 Task: Change the configuration of the roadmap layout of the mark's project to sort by "Repository" in ascending order.
Action: Mouse moved to (234, 147)
Screenshot: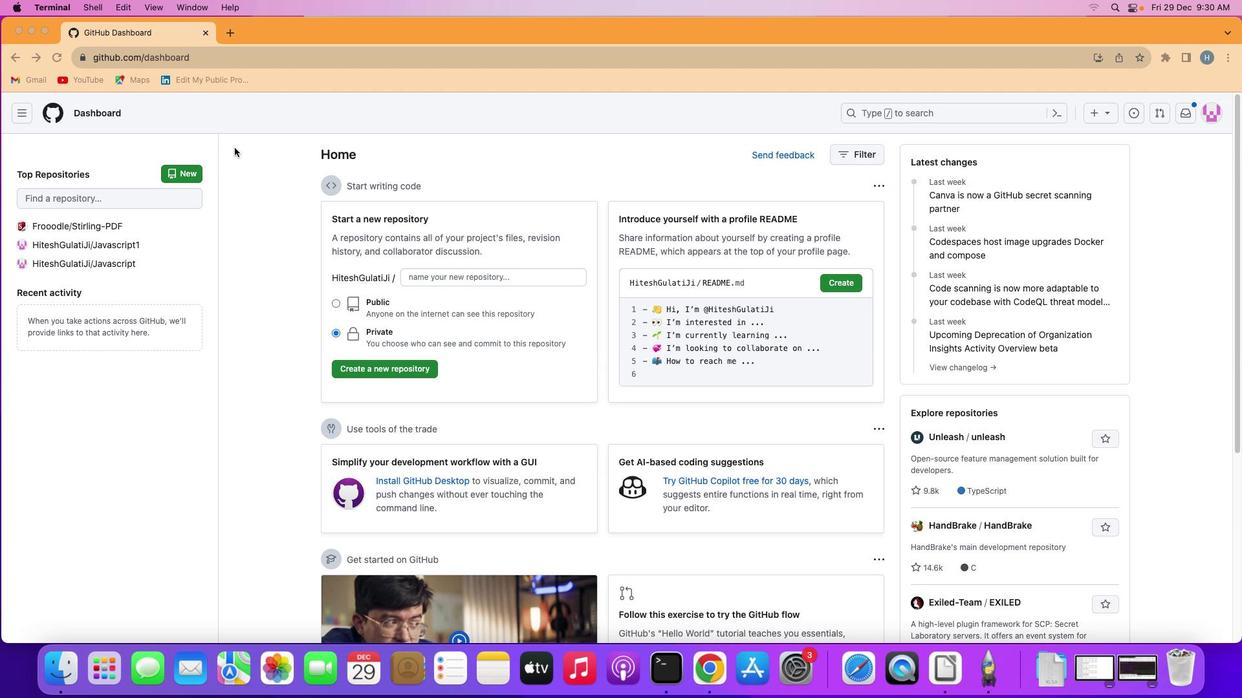 
Action: Mouse pressed left at (234, 147)
Screenshot: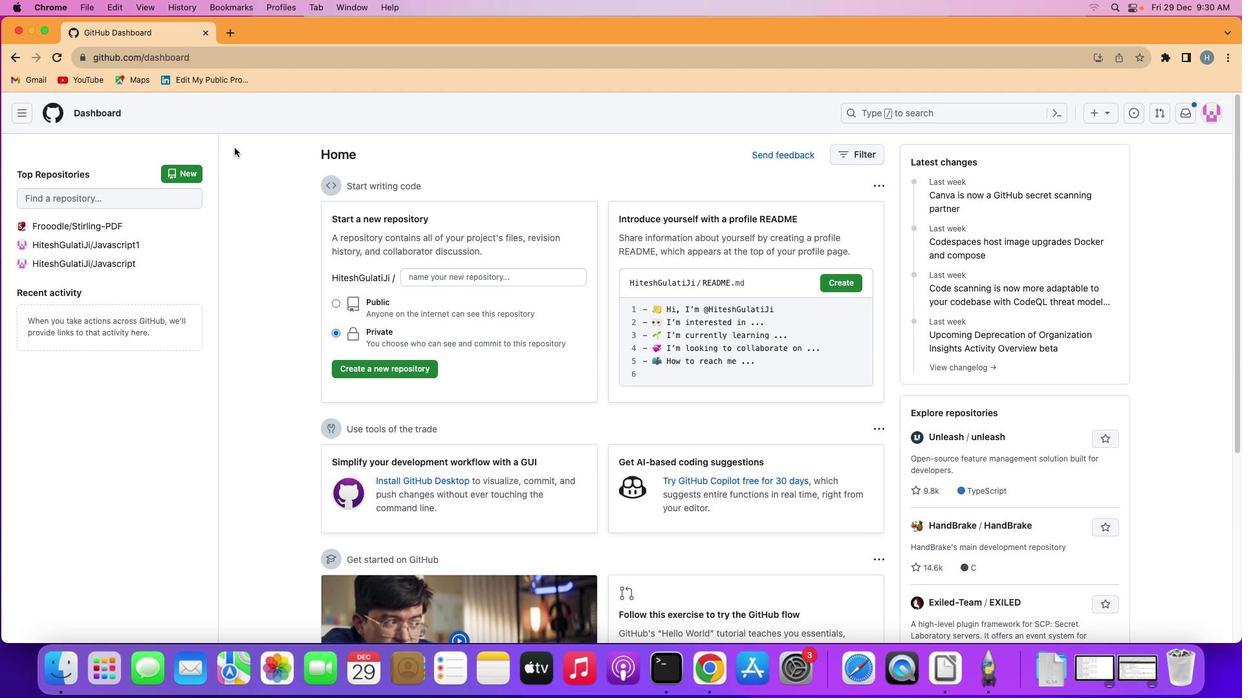 
Action: Mouse moved to (21, 109)
Screenshot: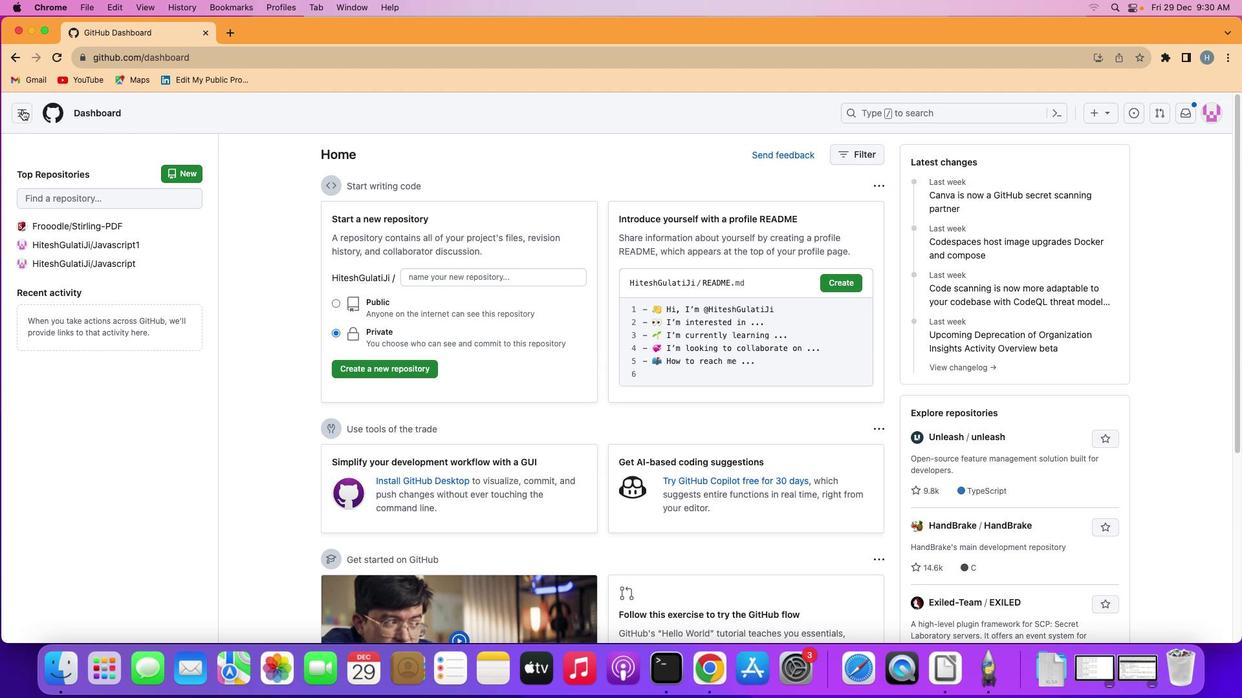 
Action: Mouse pressed left at (21, 109)
Screenshot: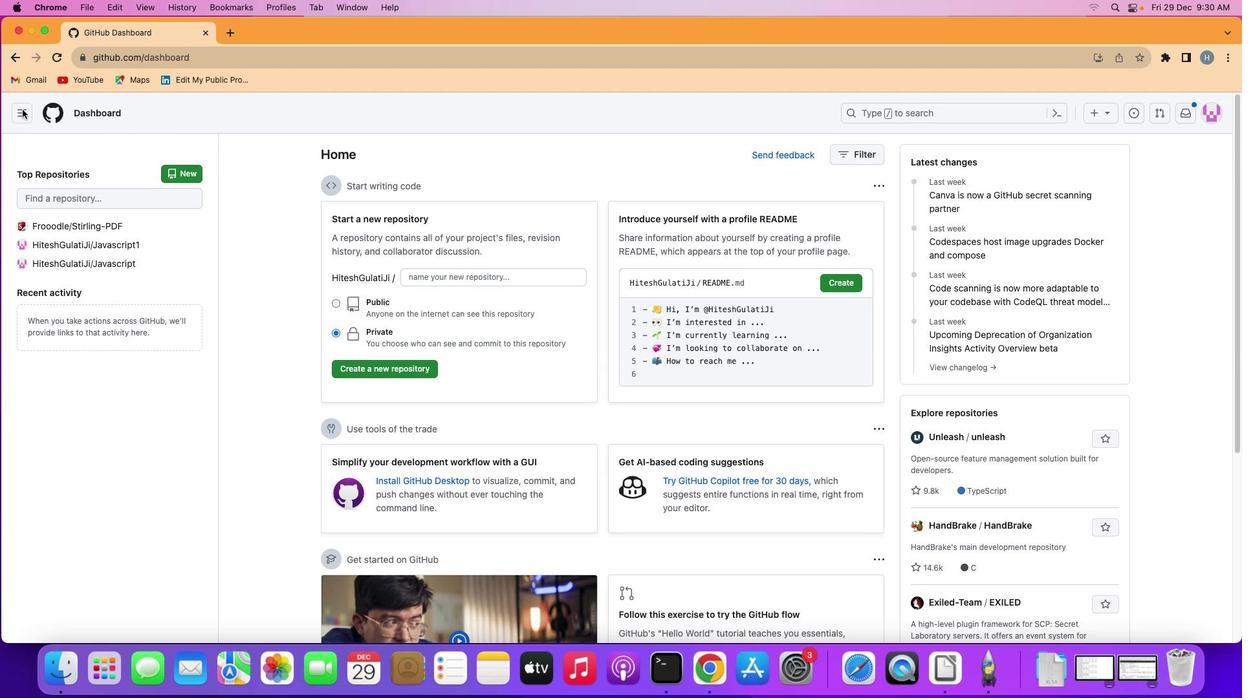
Action: Mouse moved to (71, 203)
Screenshot: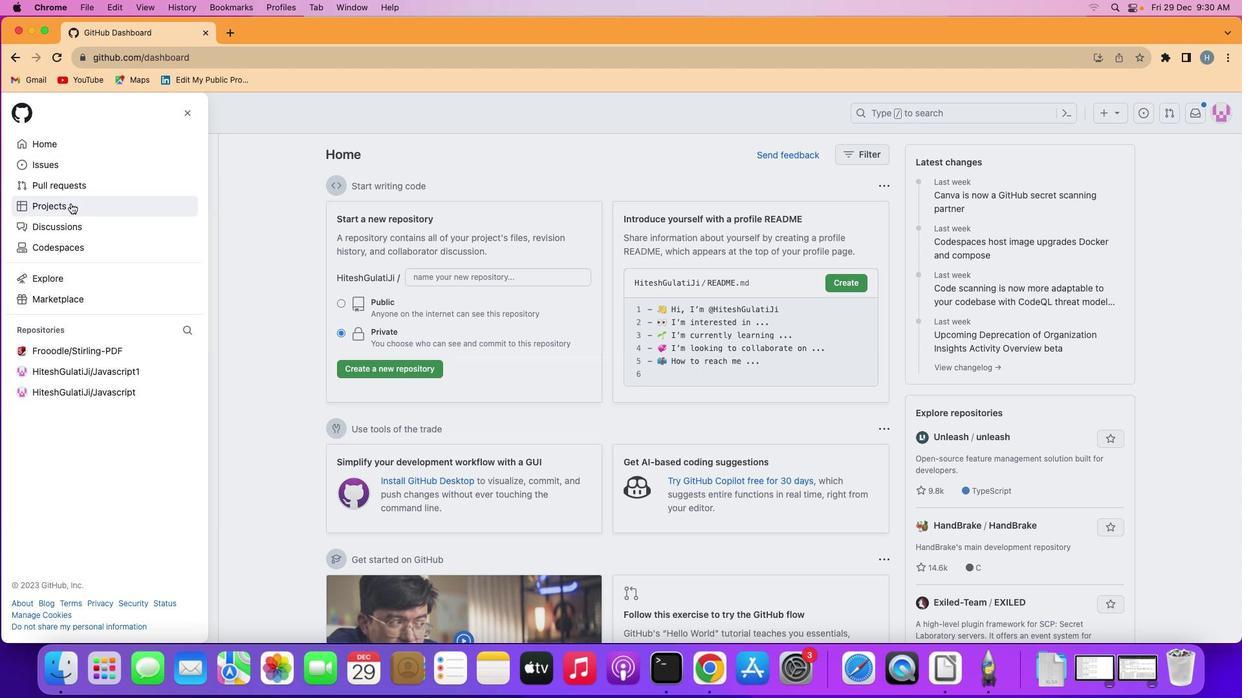 
Action: Mouse pressed left at (71, 203)
Screenshot: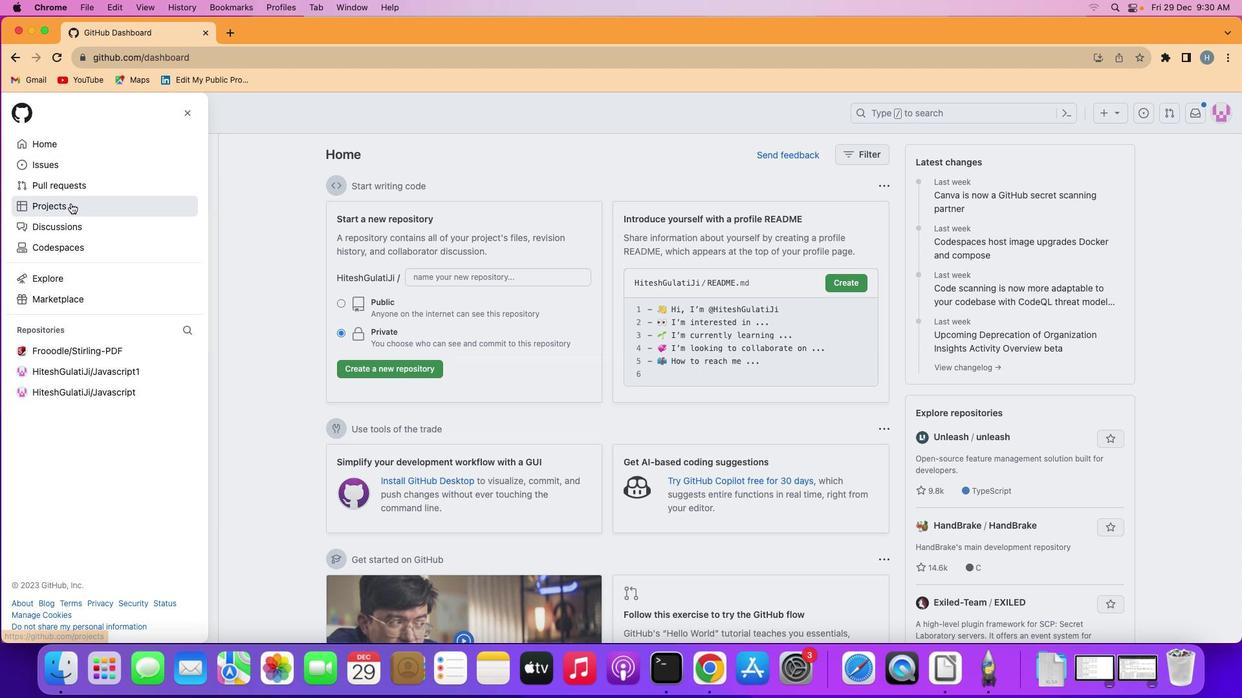 
Action: Mouse moved to (471, 232)
Screenshot: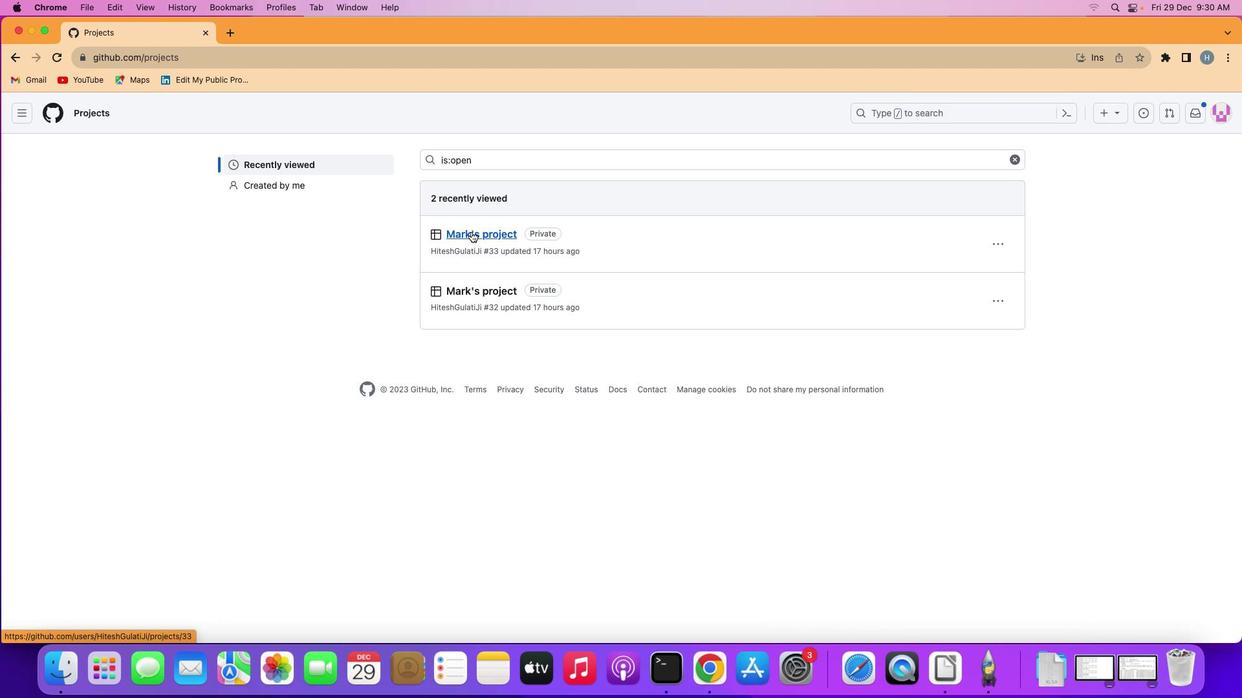 
Action: Mouse pressed left at (471, 232)
Screenshot: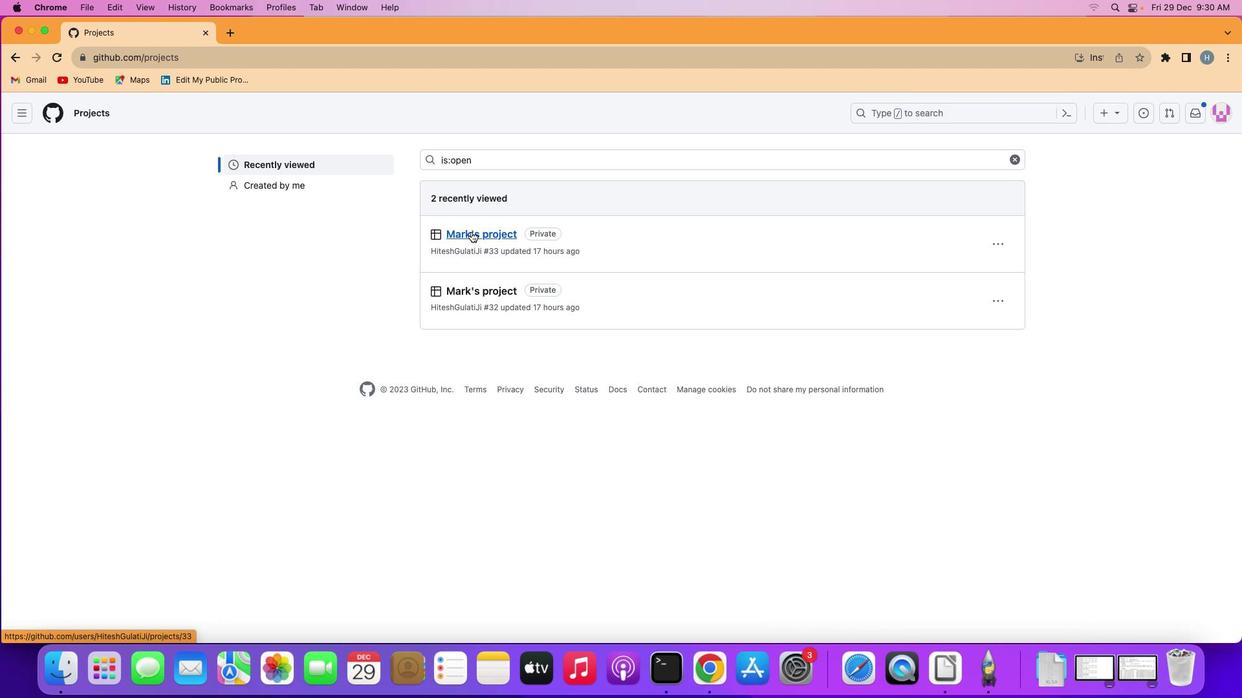 
Action: Mouse moved to (86, 175)
Screenshot: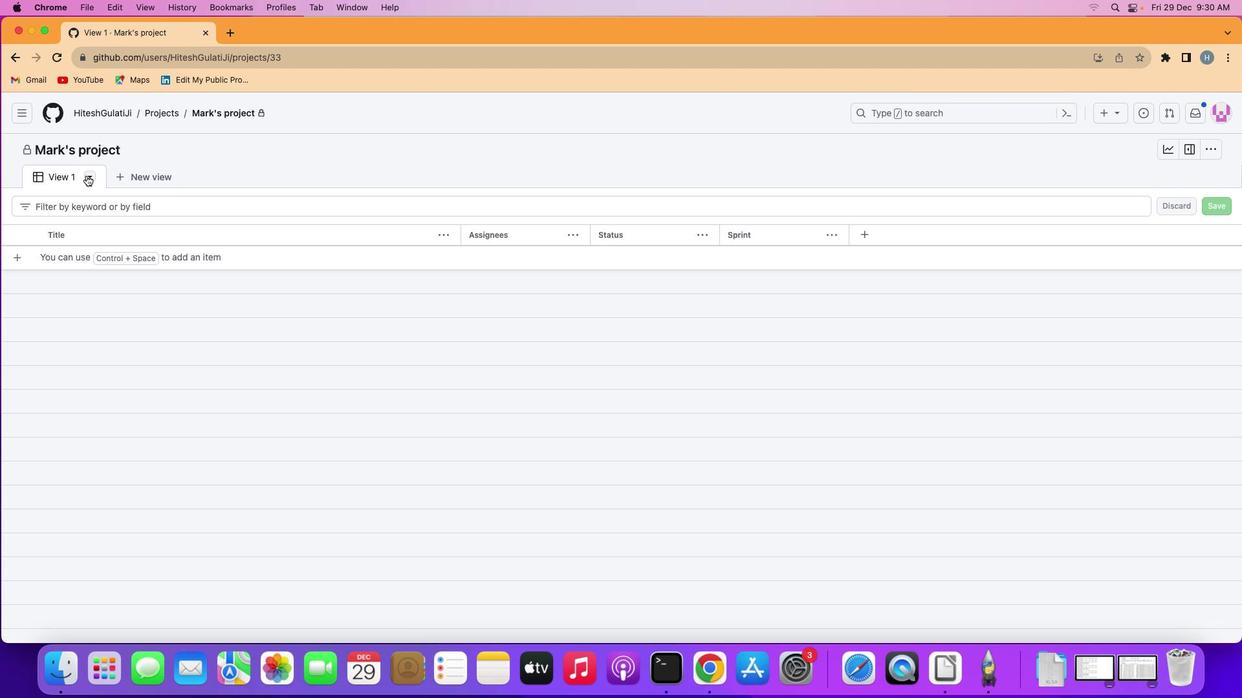 
Action: Mouse pressed left at (86, 175)
Screenshot: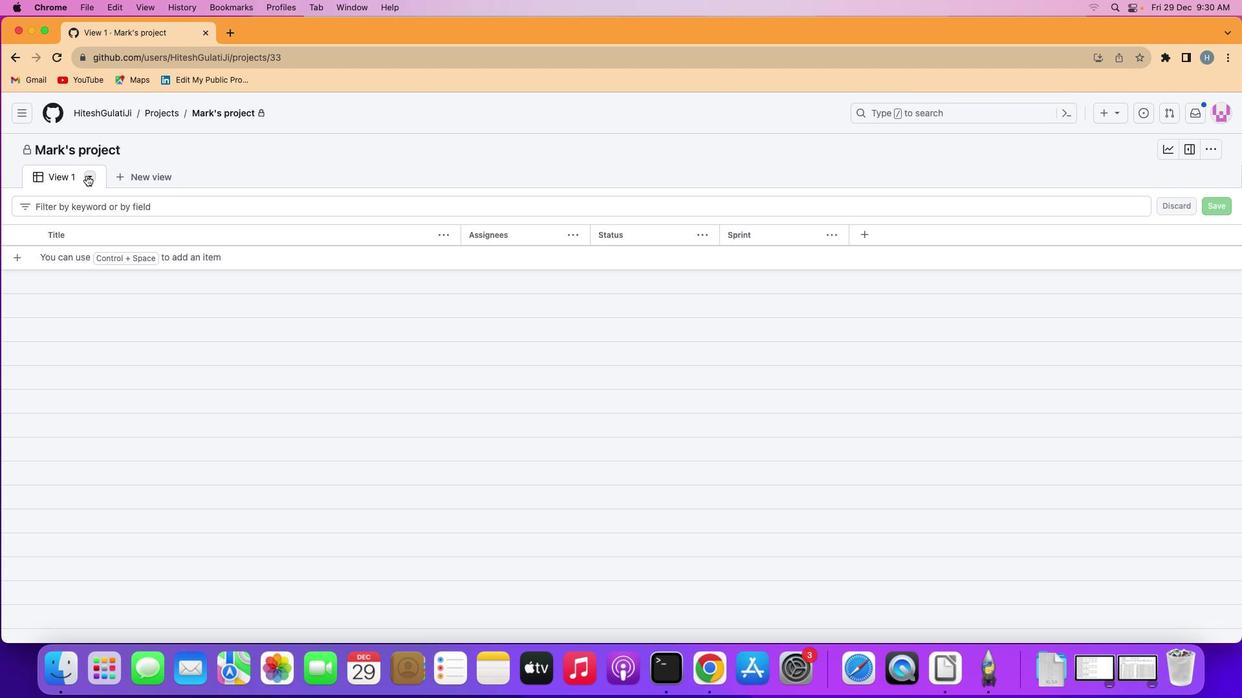 
Action: Mouse moved to (251, 220)
Screenshot: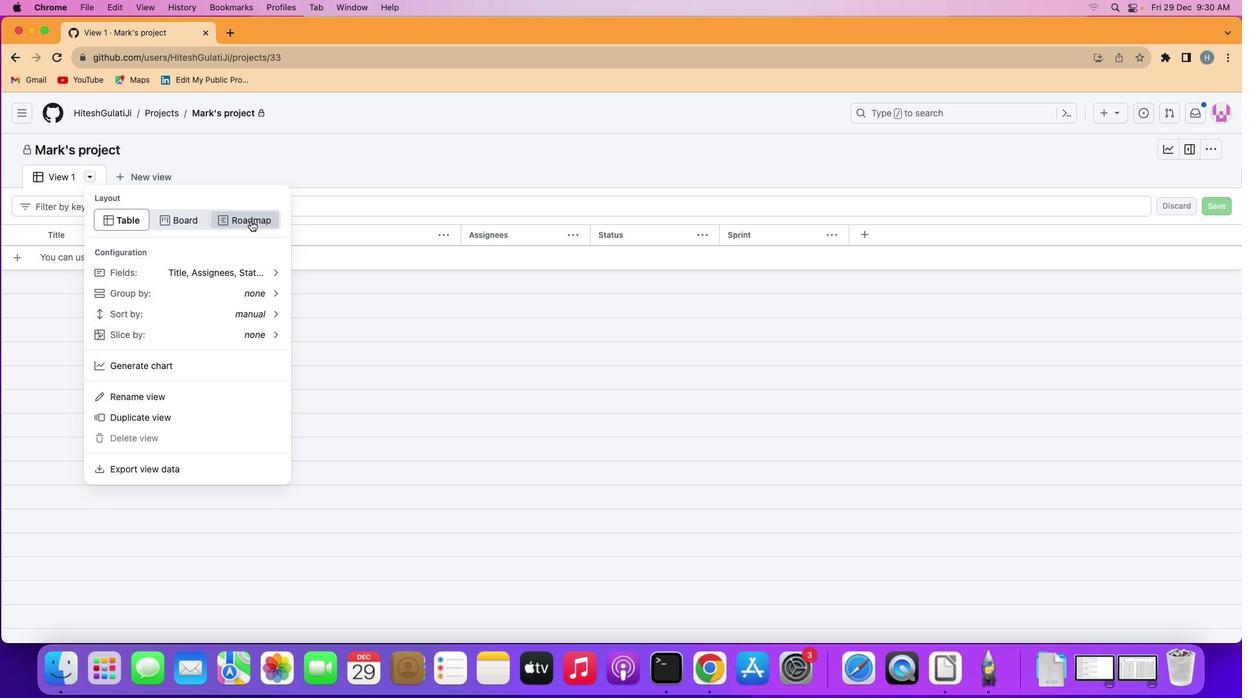 
Action: Mouse pressed left at (251, 220)
Screenshot: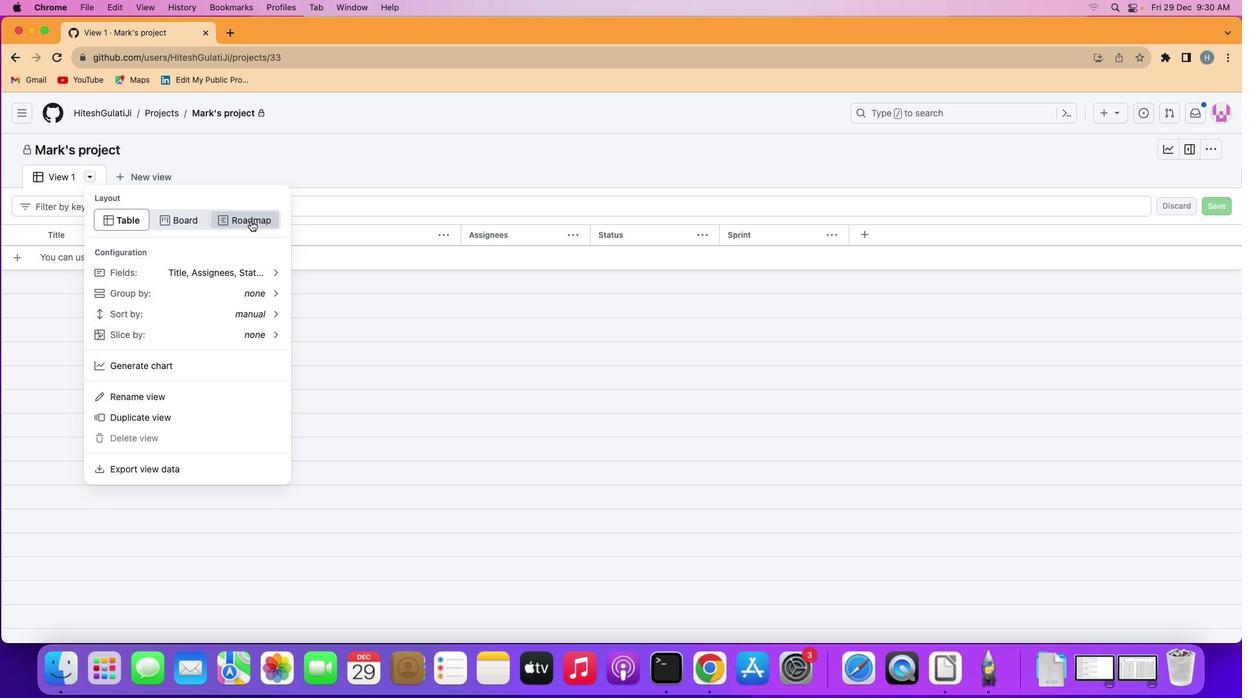 
Action: Mouse moved to (89, 174)
Screenshot: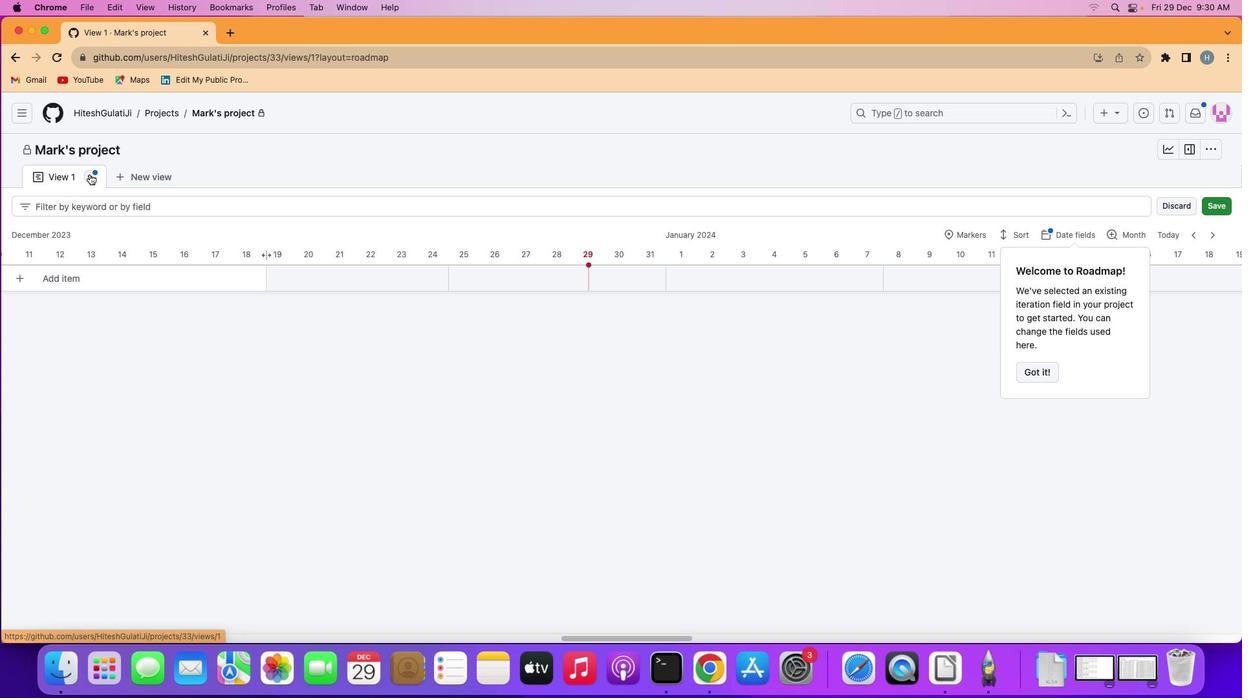 
Action: Mouse pressed left at (89, 174)
Screenshot: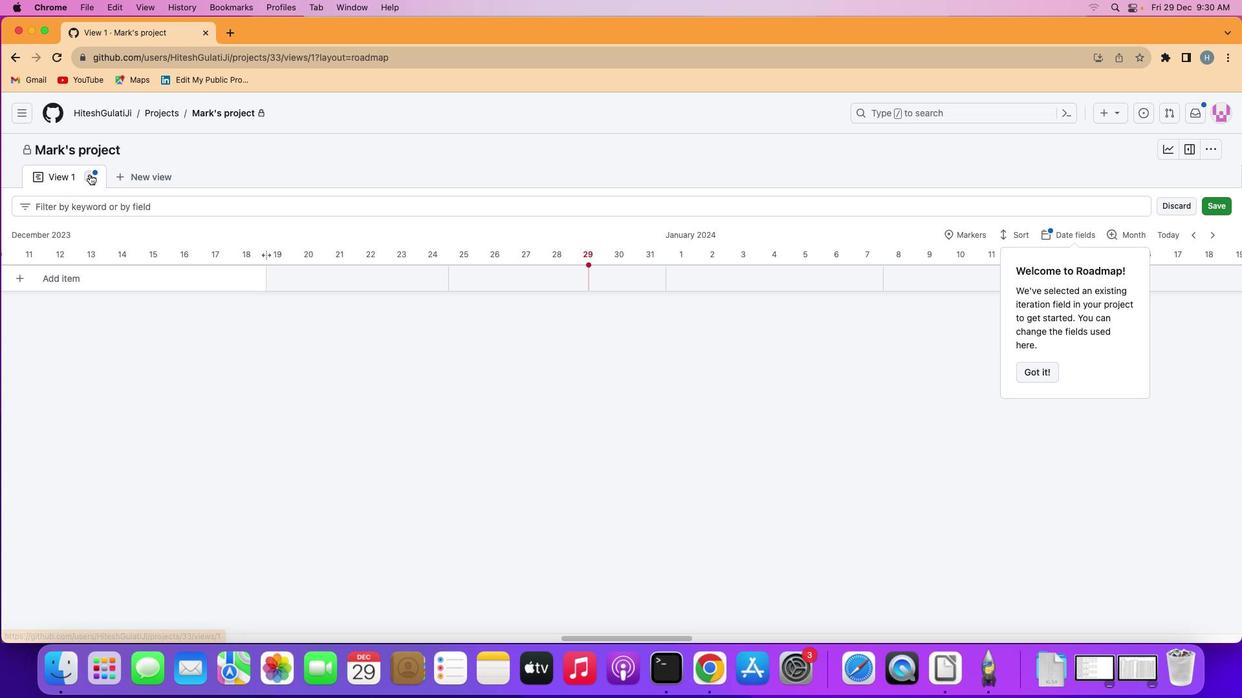 
Action: Mouse moved to (155, 313)
Screenshot: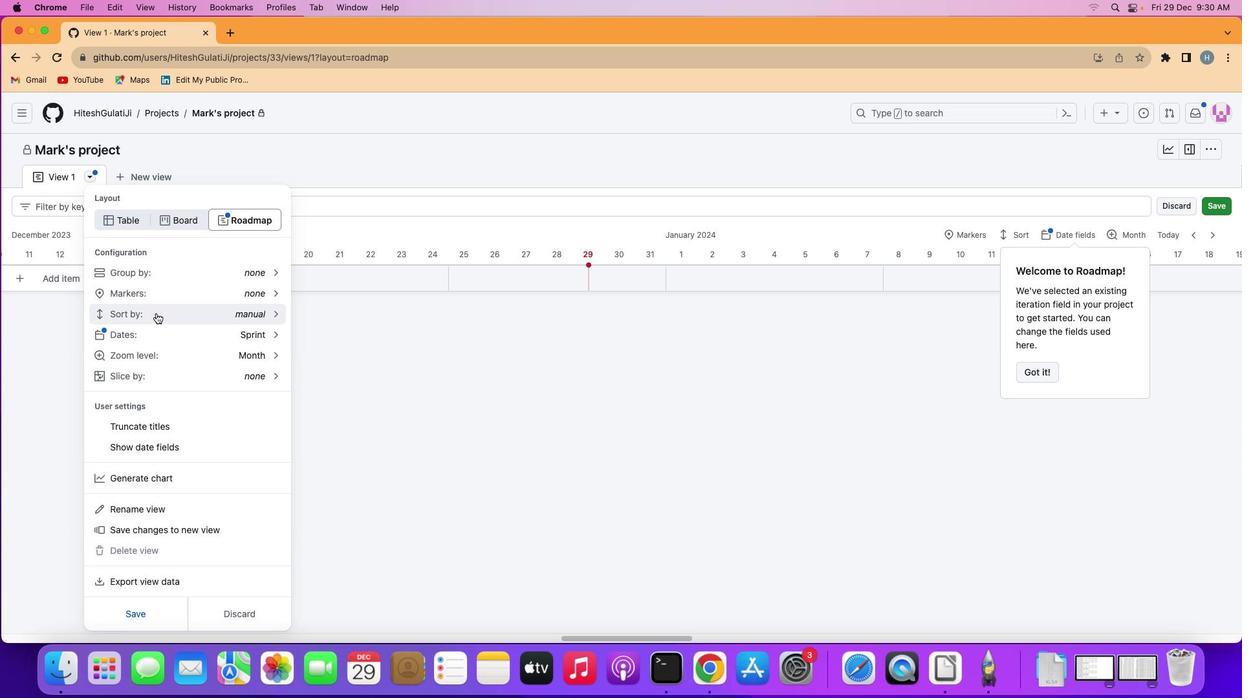 
Action: Mouse pressed left at (155, 313)
Screenshot: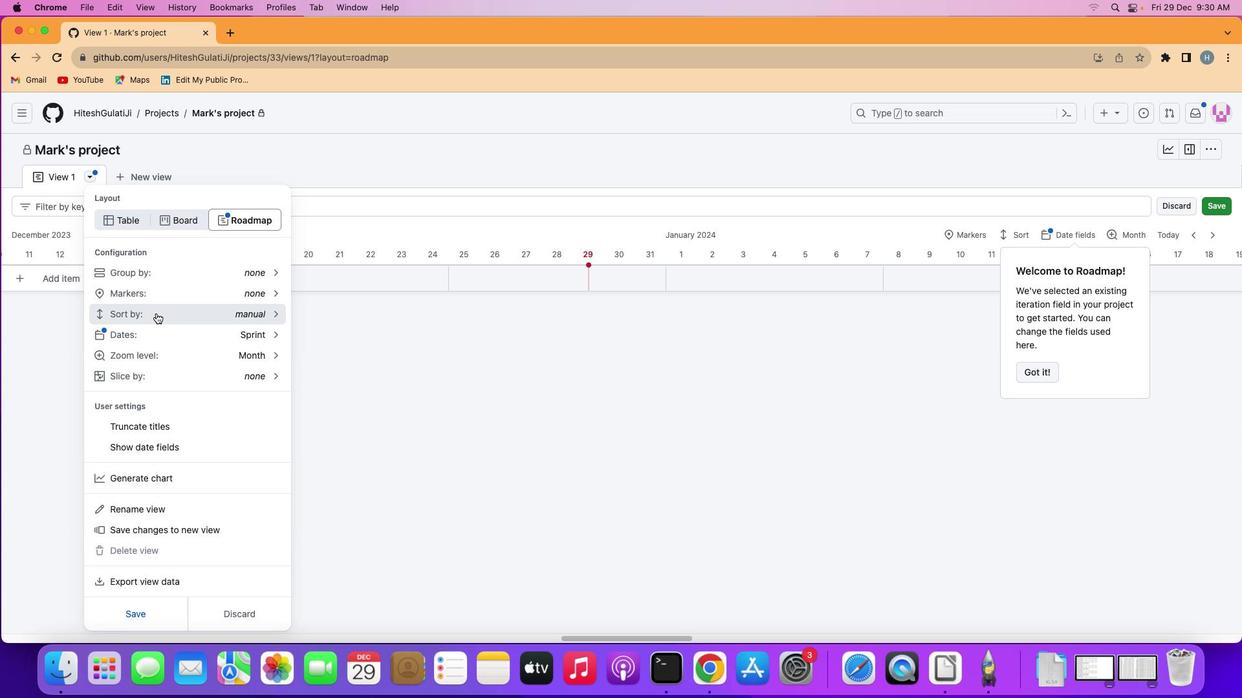 
Action: Mouse moved to (167, 364)
Screenshot: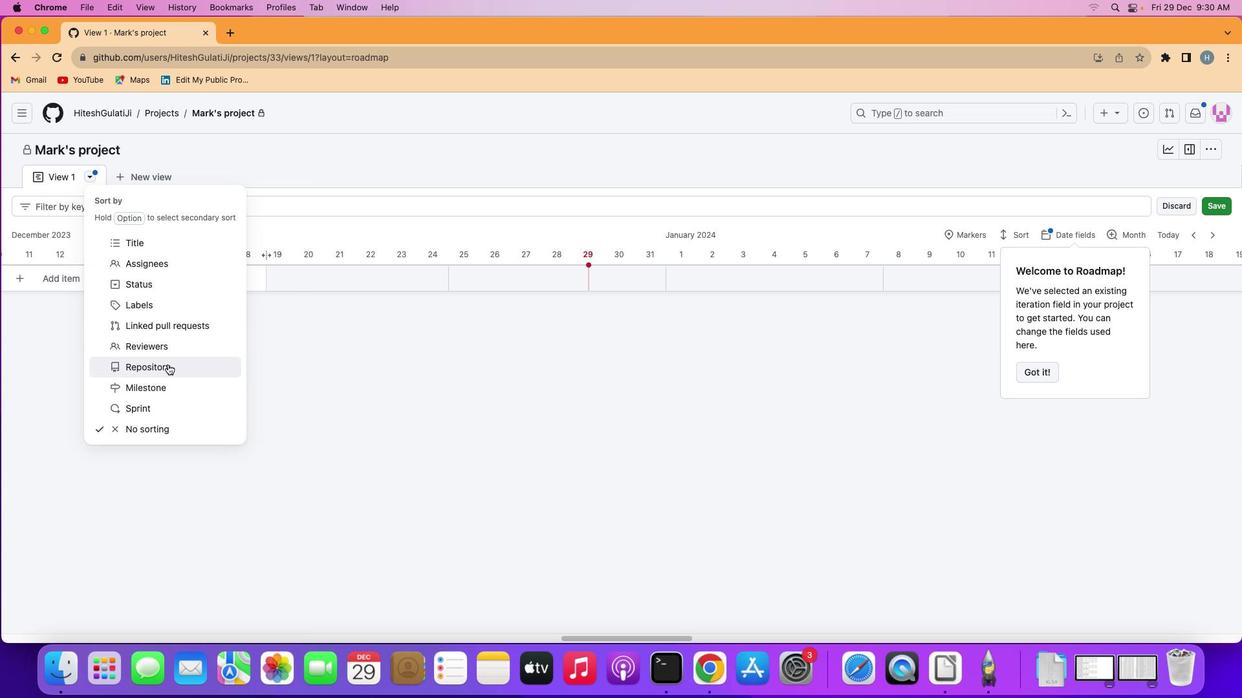 
Action: Mouse pressed left at (167, 364)
Screenshot: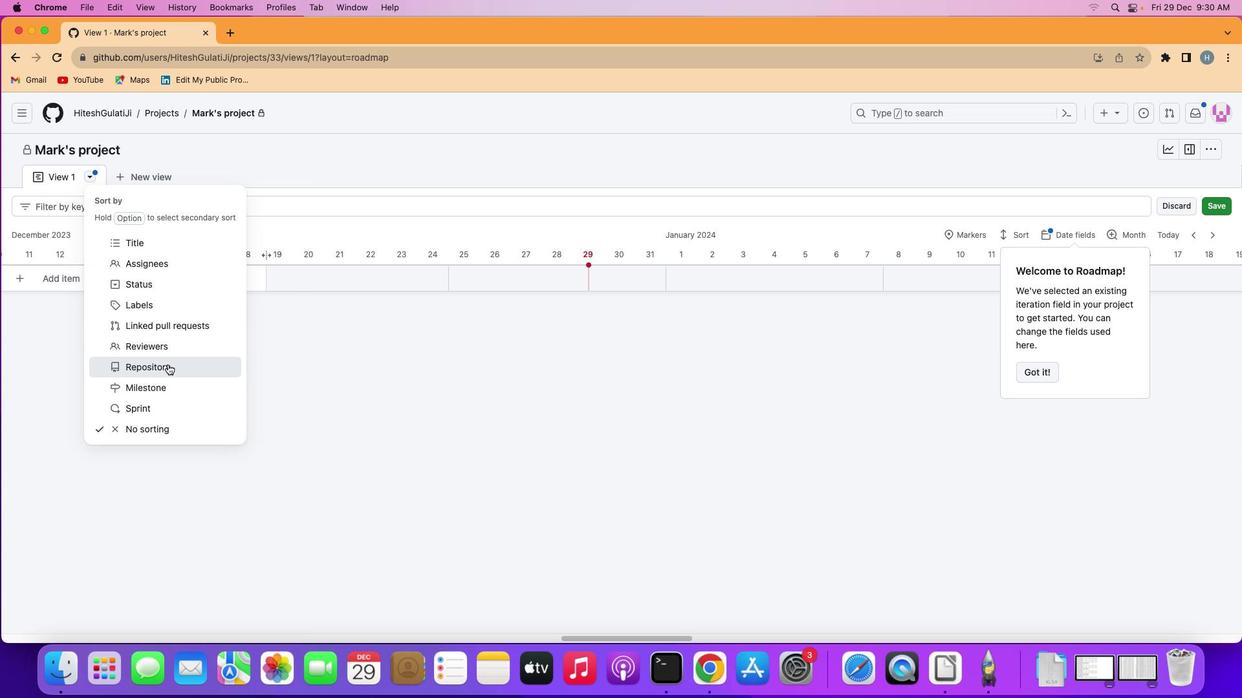 
Action: Mouse moved to (295, 361)
Screenshot: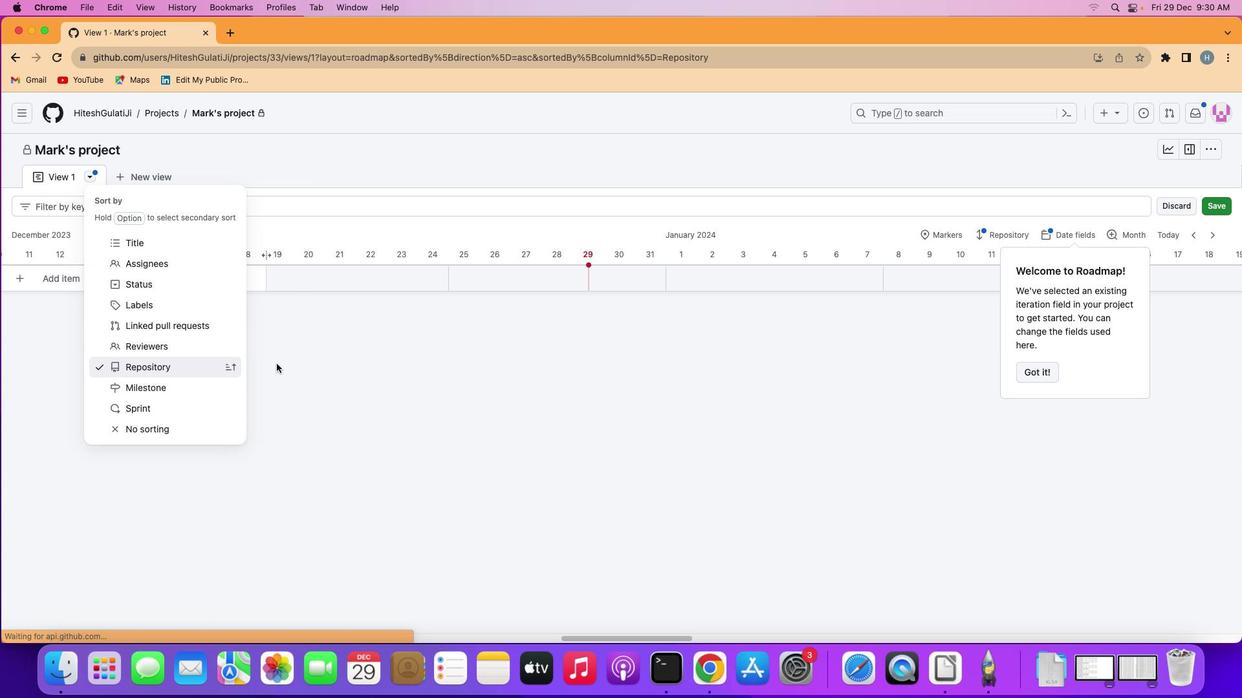 
